 Task: Add a condition where "Channel Is Facebook Private Message" in recently solved tickets.
Action: Mouse moved to (52, 306)
Screenshot: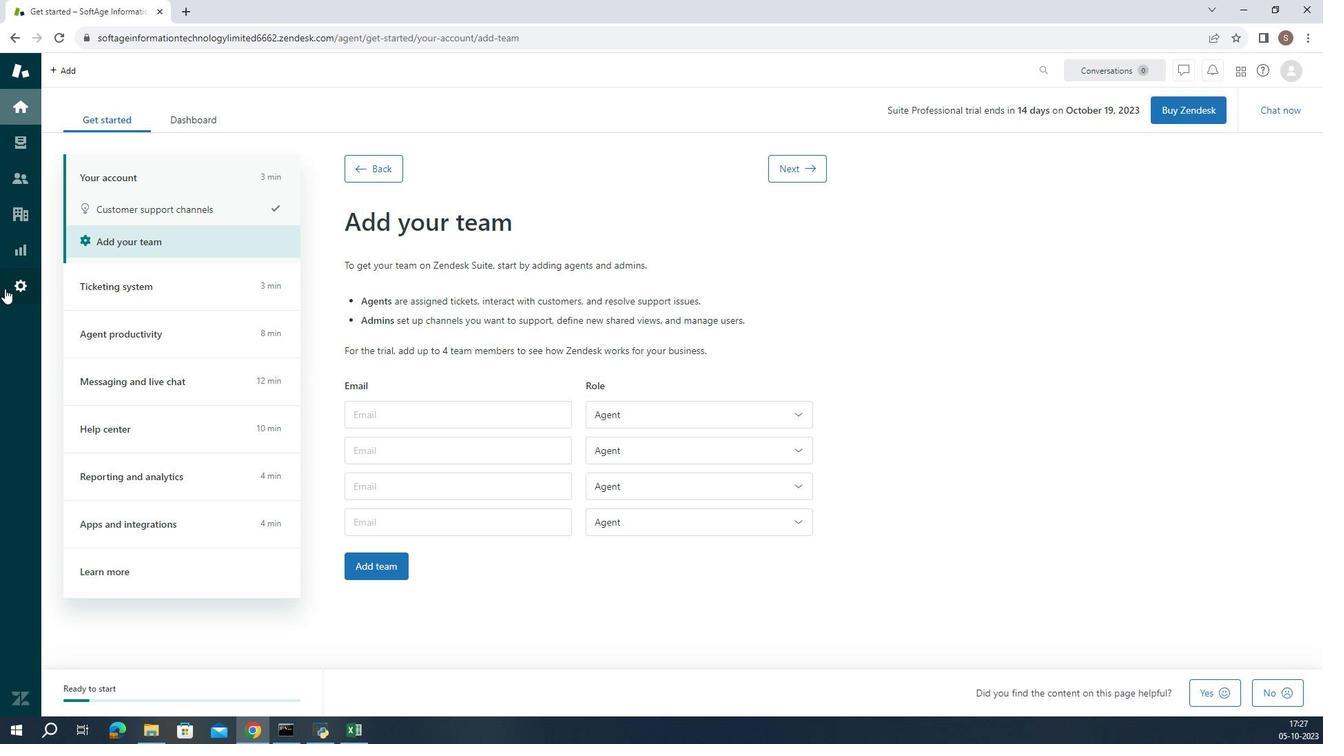 
Action: Mouse pressed left at (52, 306)
Screenshot: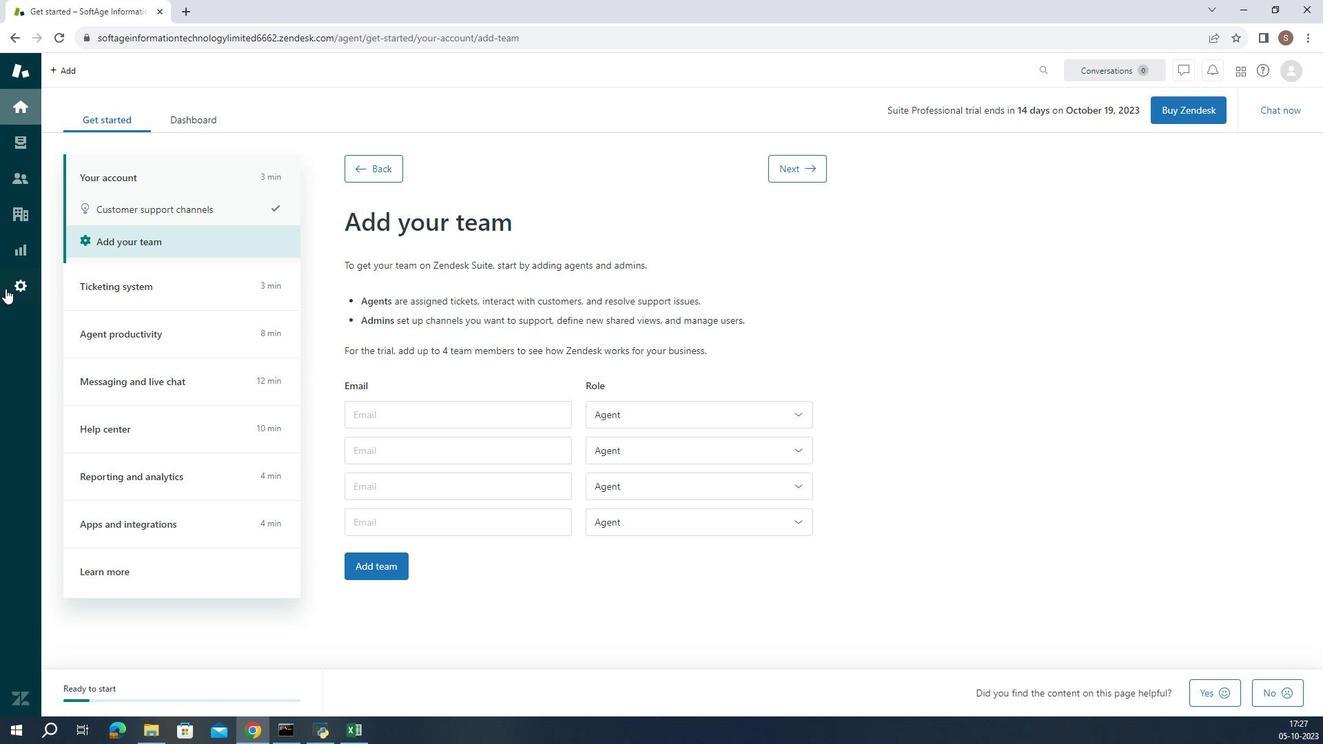 
Action: Mouse moved to (492, 622)
Screenshot: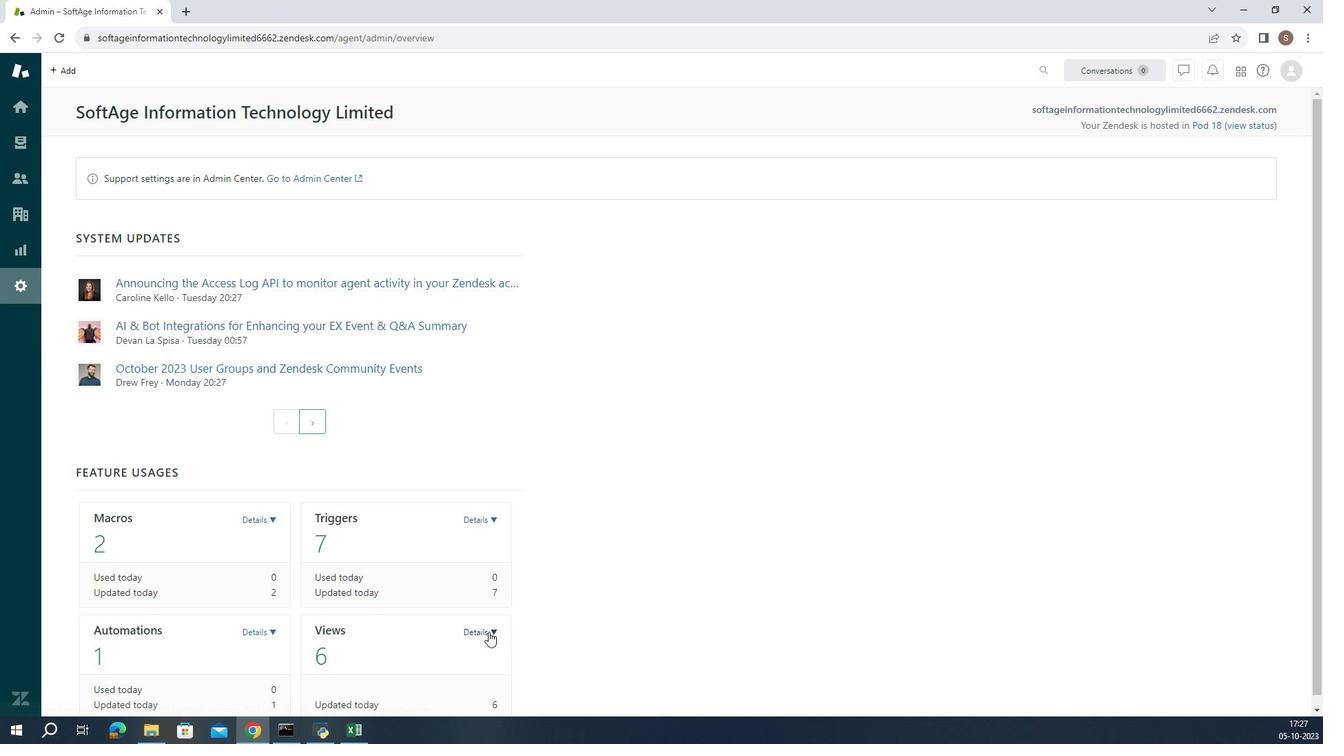
Action: Mouse pressed left at (492, 622)
Screenshot: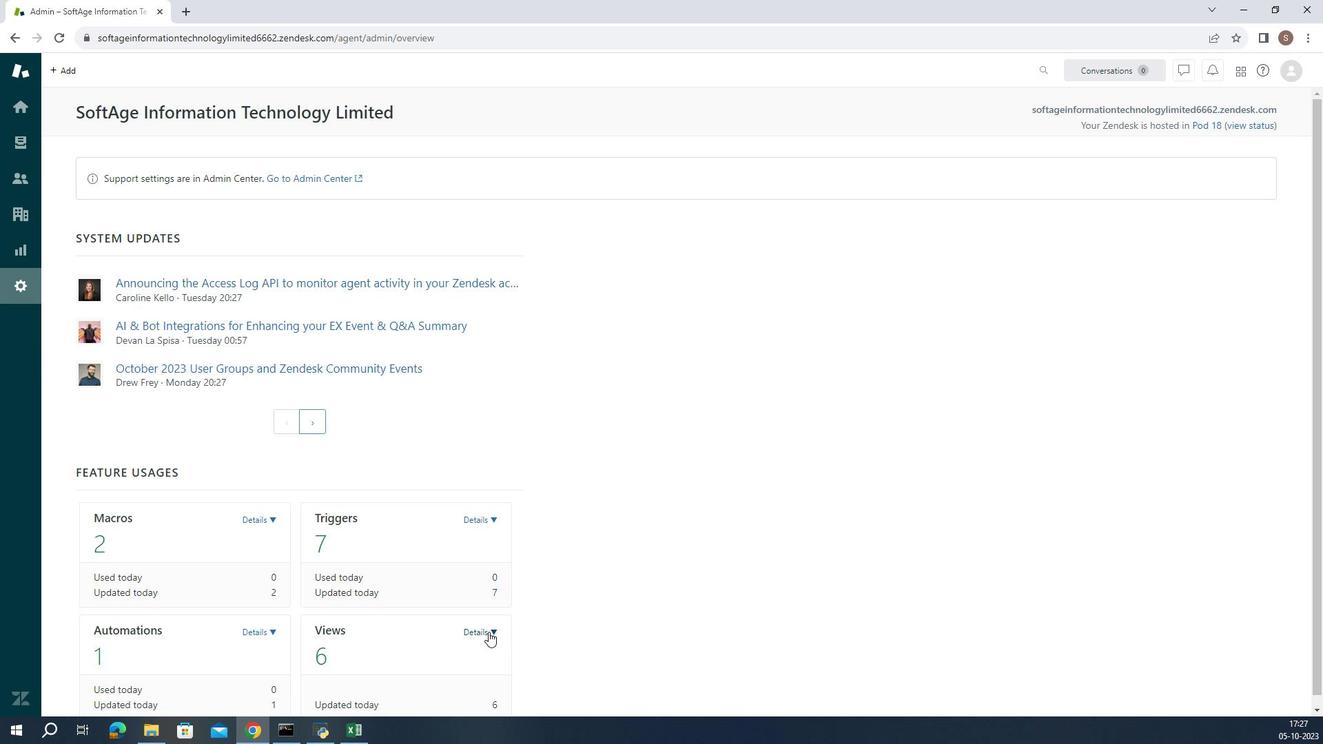 
Action: Mouse moved to (447, 666)
Screenshot: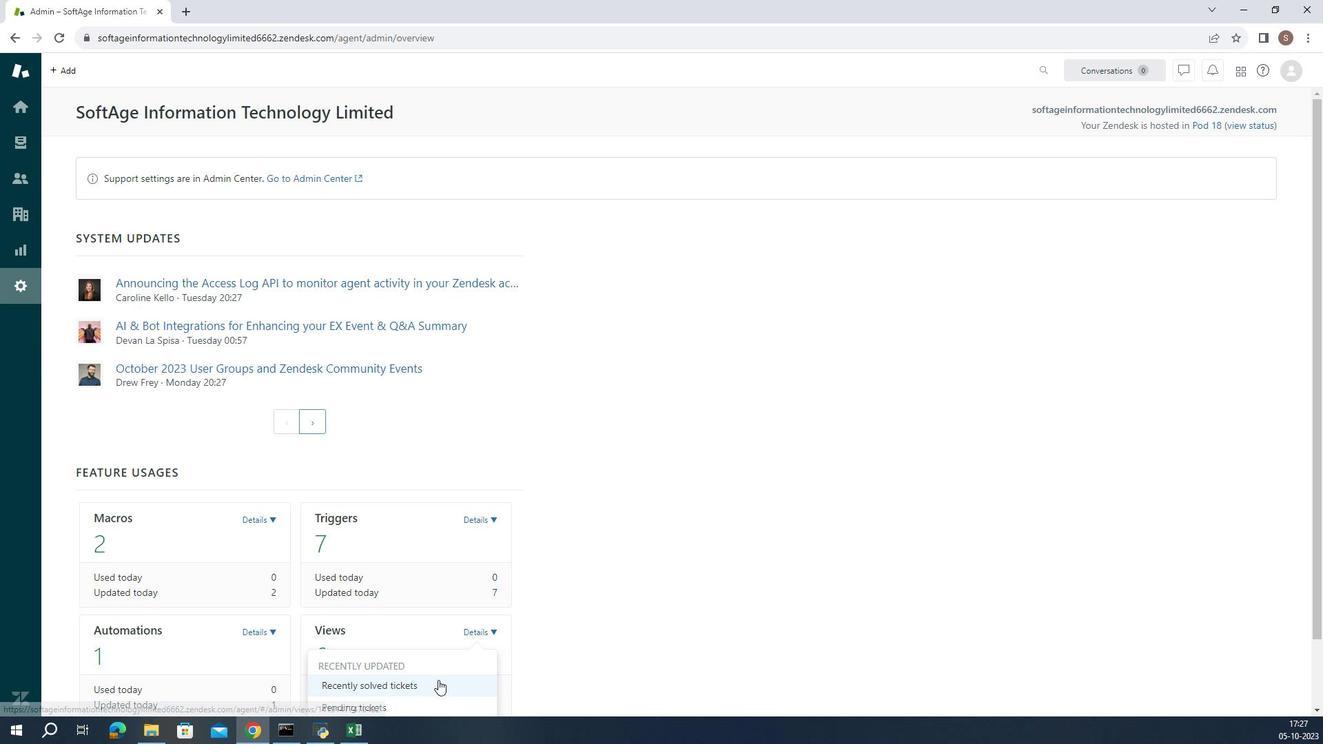 
Action: Mouse pressed left at (447, 666)
Screenshot: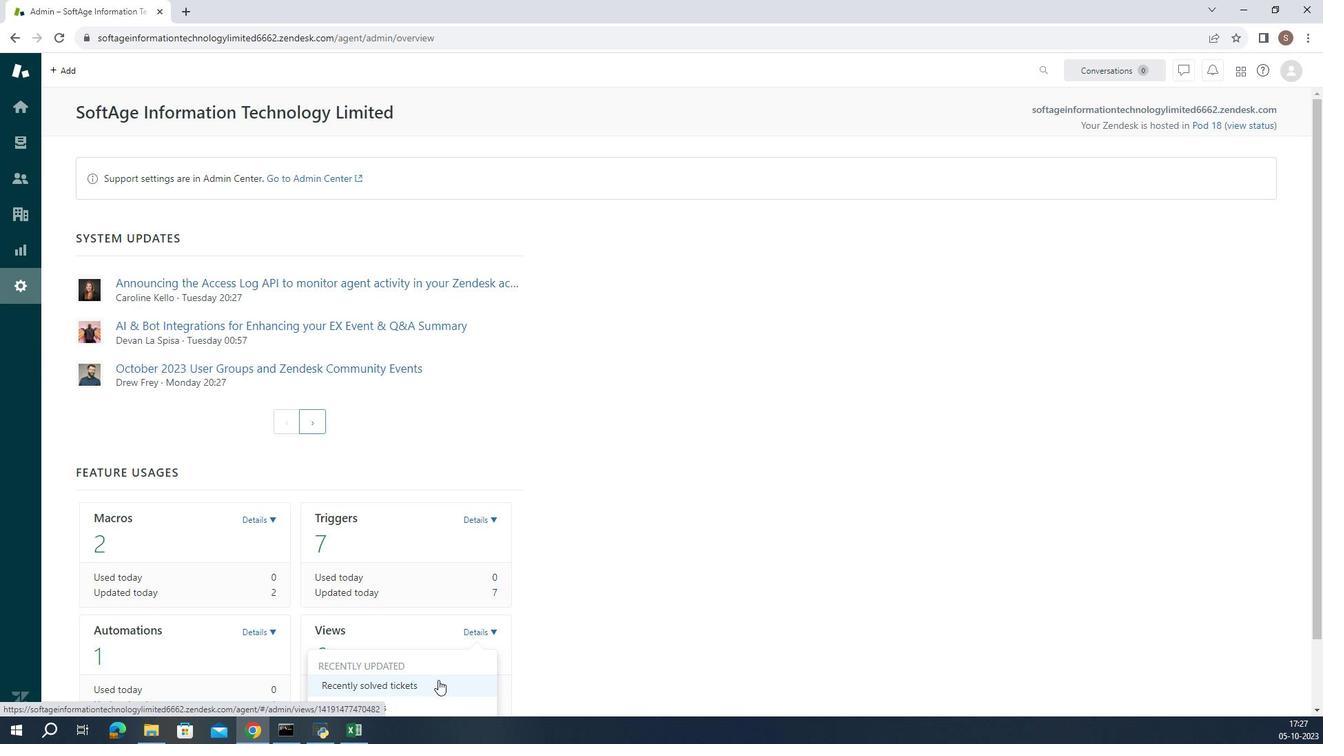 
Action: Mouse moved to (281, 471)
Screenshot: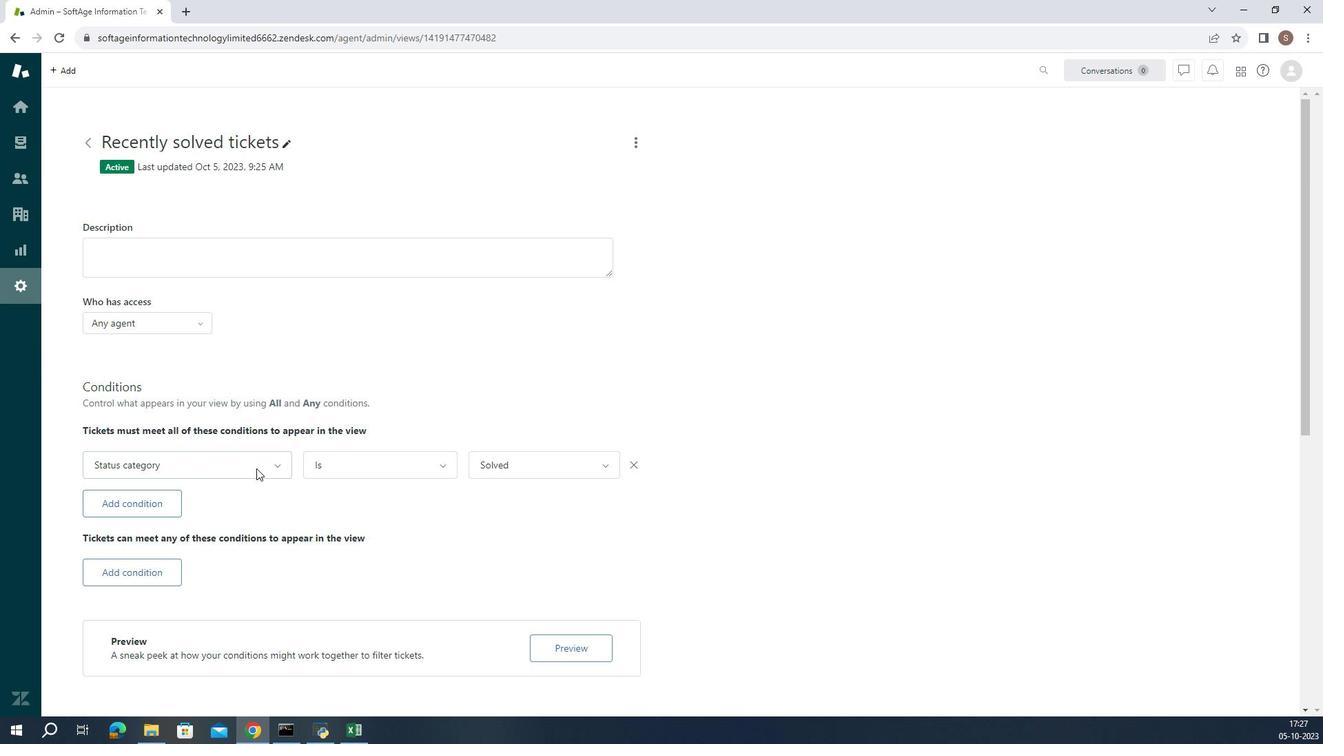 
Action: Mouse pressed left at (281, 471)
Screenshot: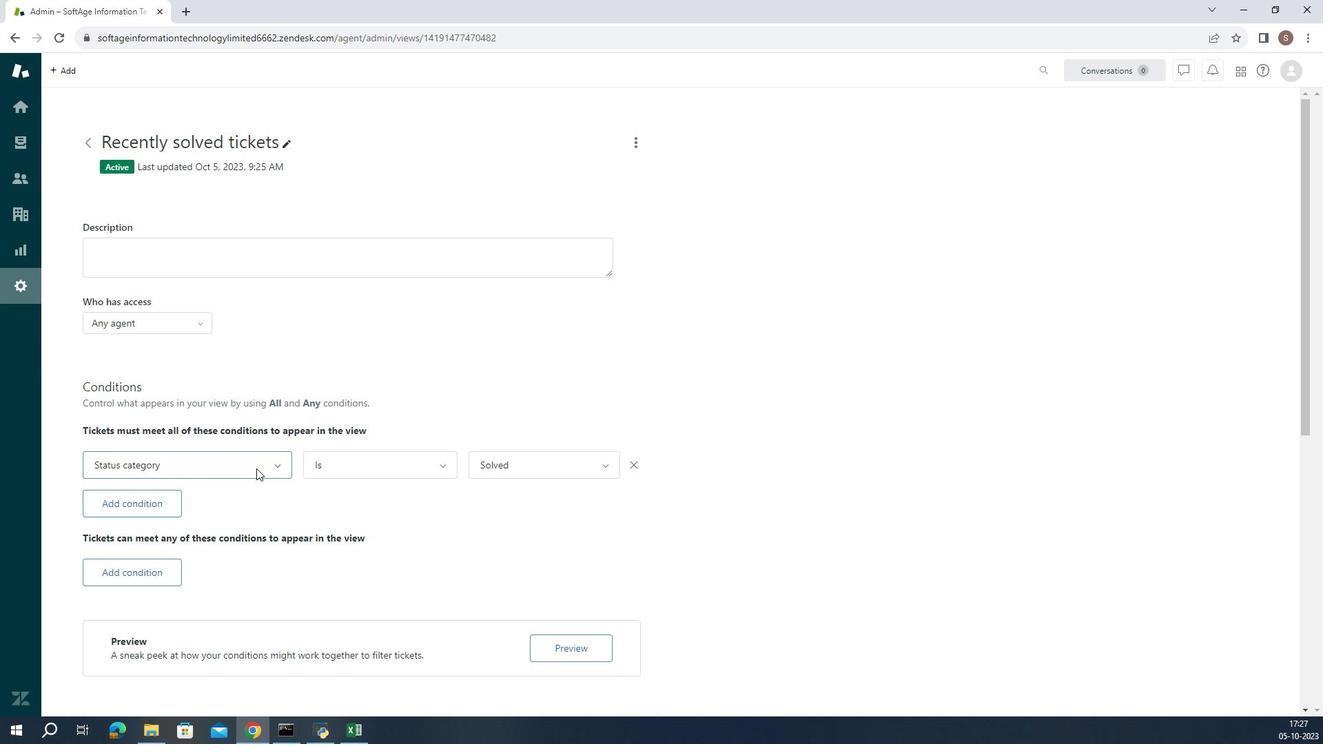 
Action: Mouse moved to (272, 398)
Screenshot: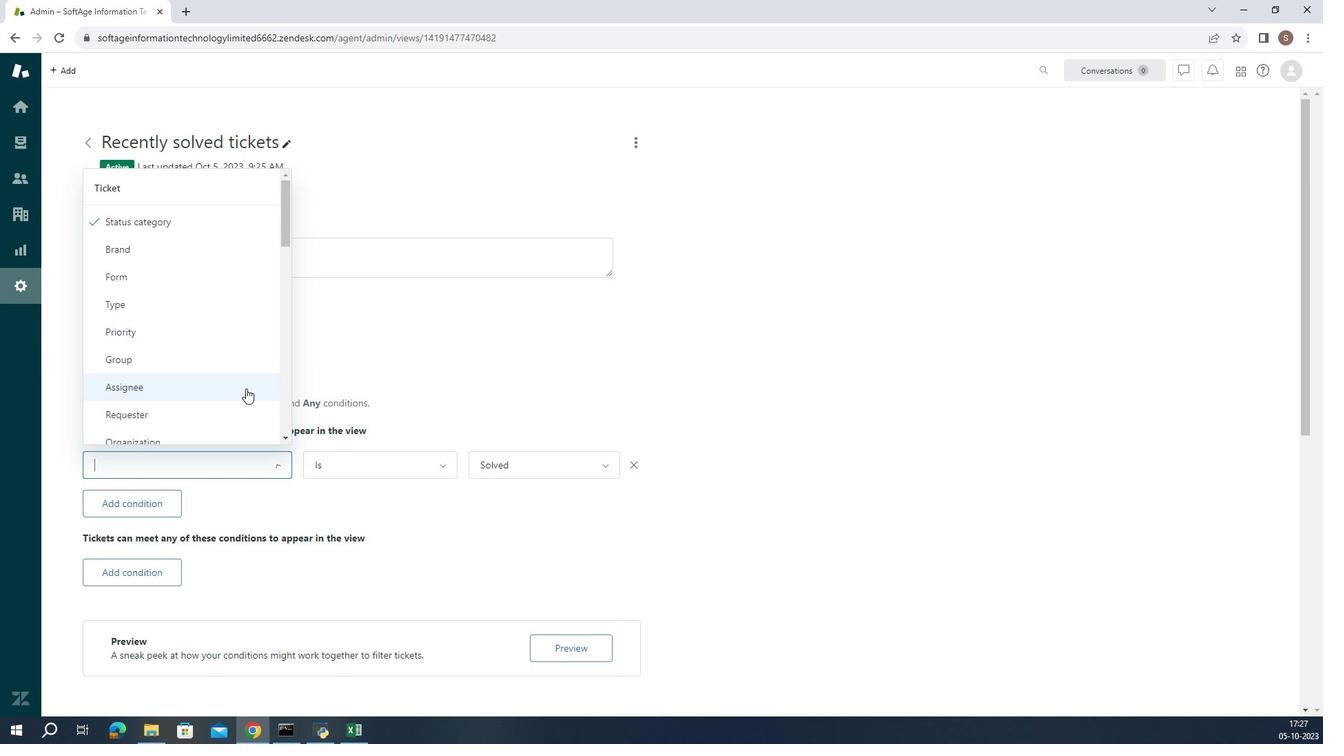 
Action: Mouse scrolled (272, 397) with delta (0, 0)
Screenshot: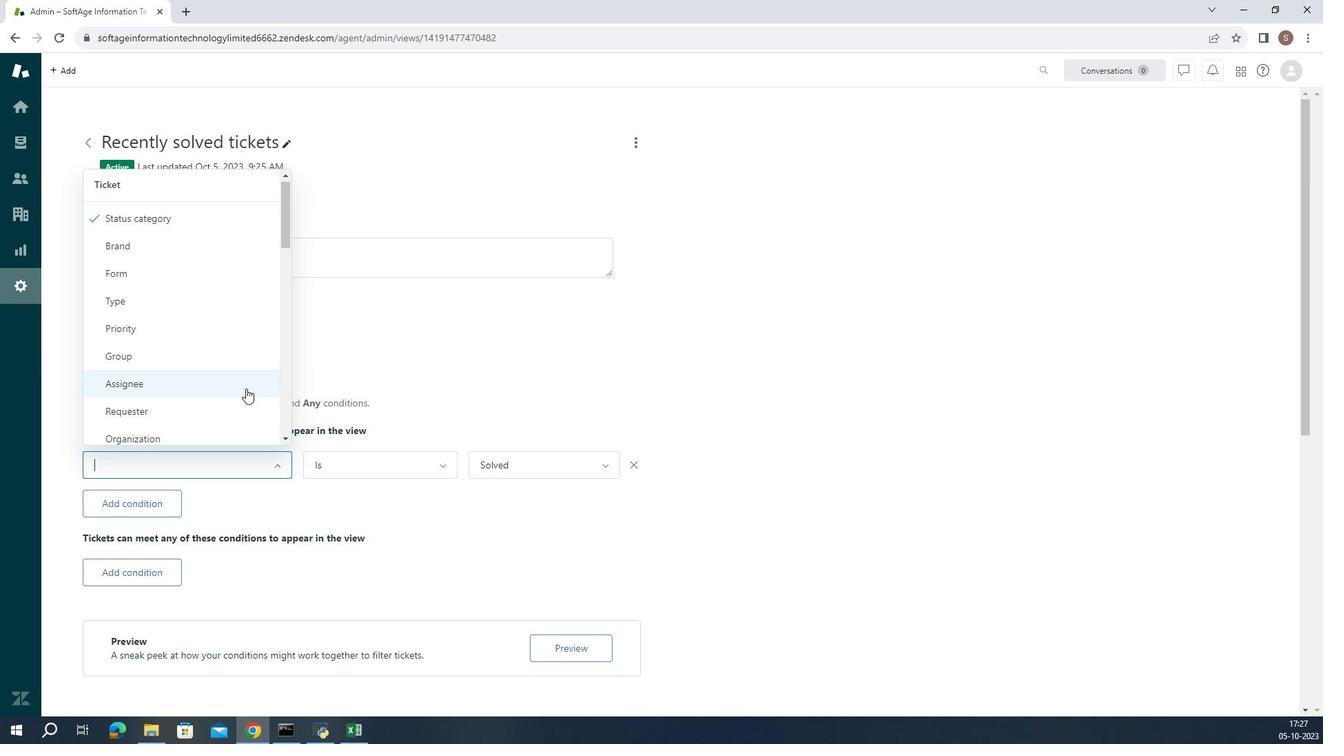 
Action: Mouse scrolled (272, 397) with delta (0, 0)
Screenshot: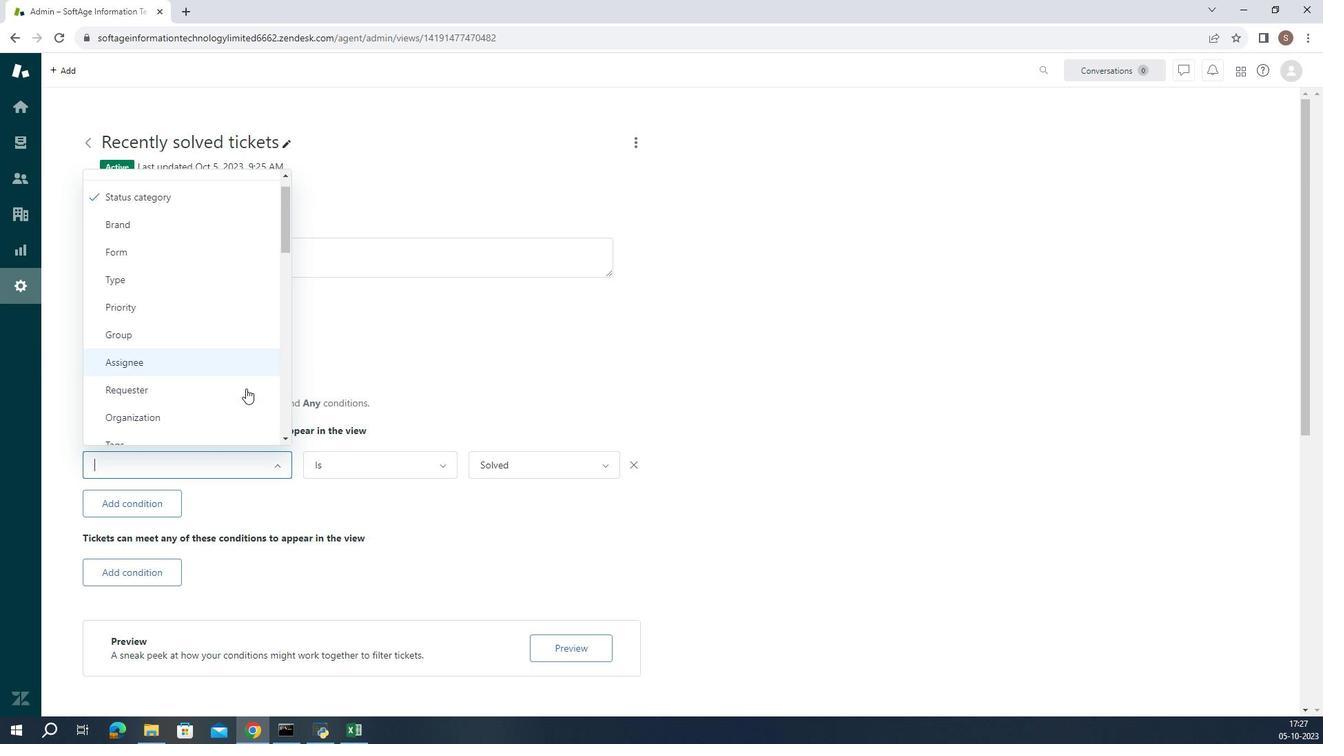 
Action: Mouse scrolled (272, 397) with delta (0, 0)
Screenshot: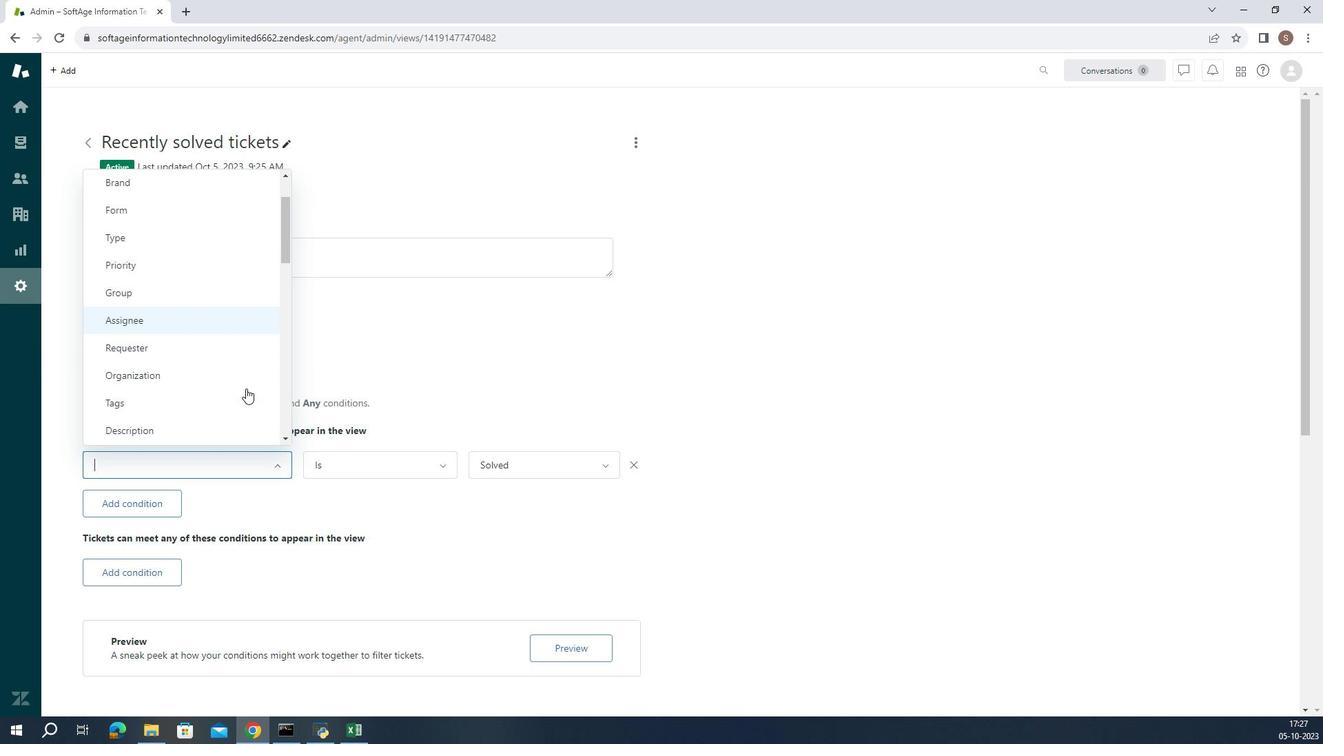 
Action: Mouse moved to (246, 335)
Screenshot: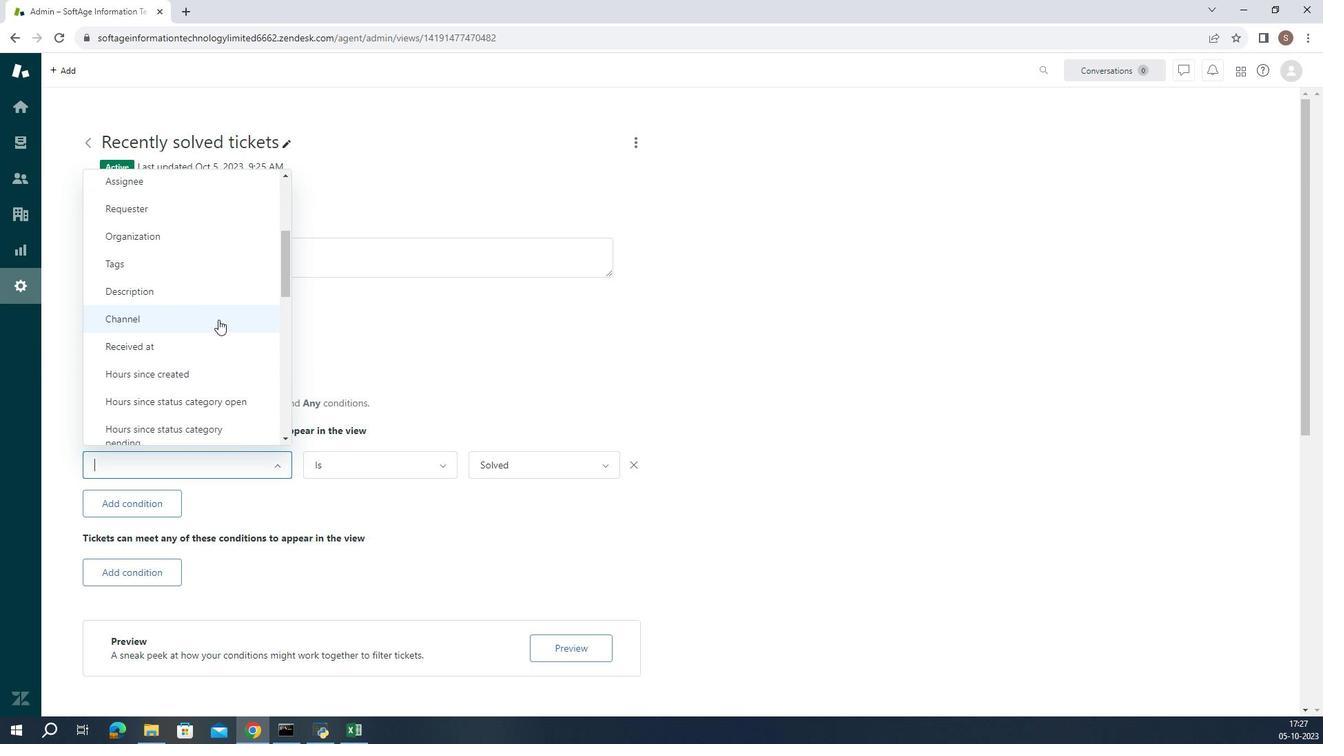 
Action: Mouse pressed left at (246, 335)
Screenshot: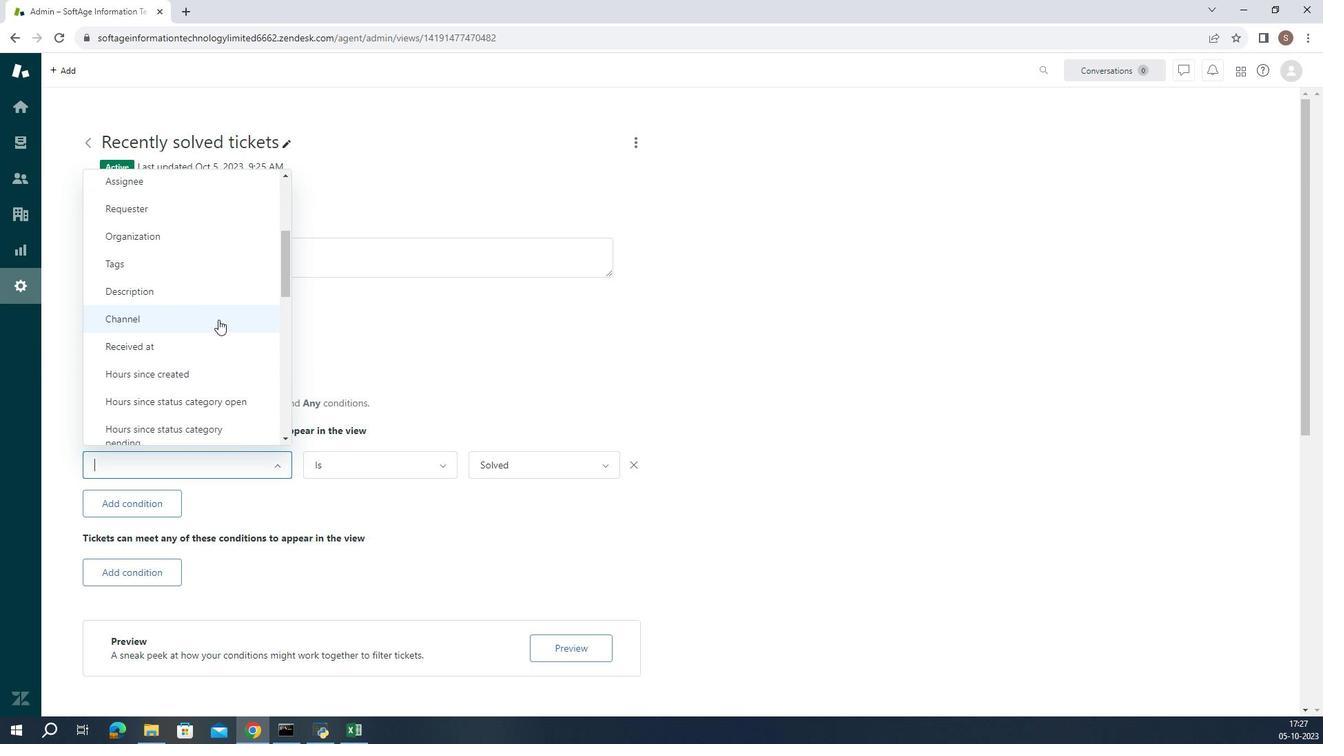 
Action: Mouse moved to (388, 460)
Screenshot: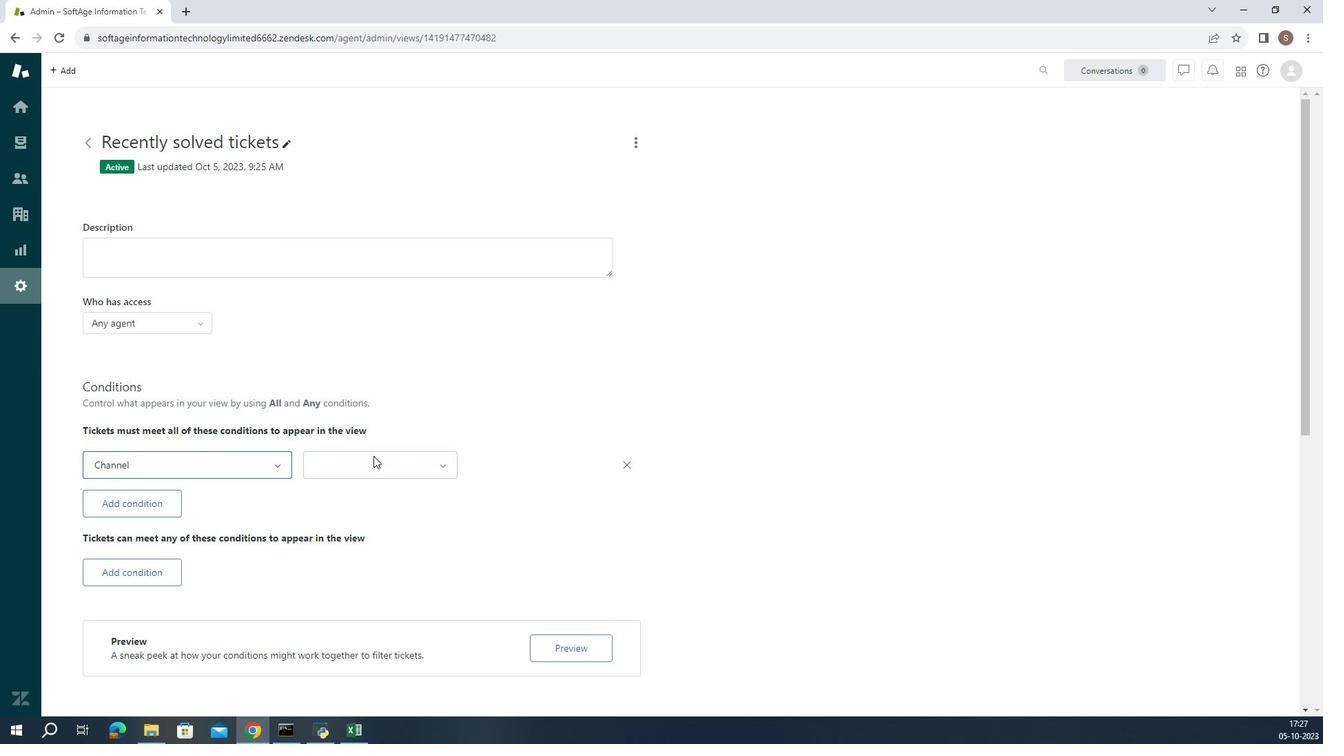 
Action: Mouse pressed left at (388, 460)
Screenshot: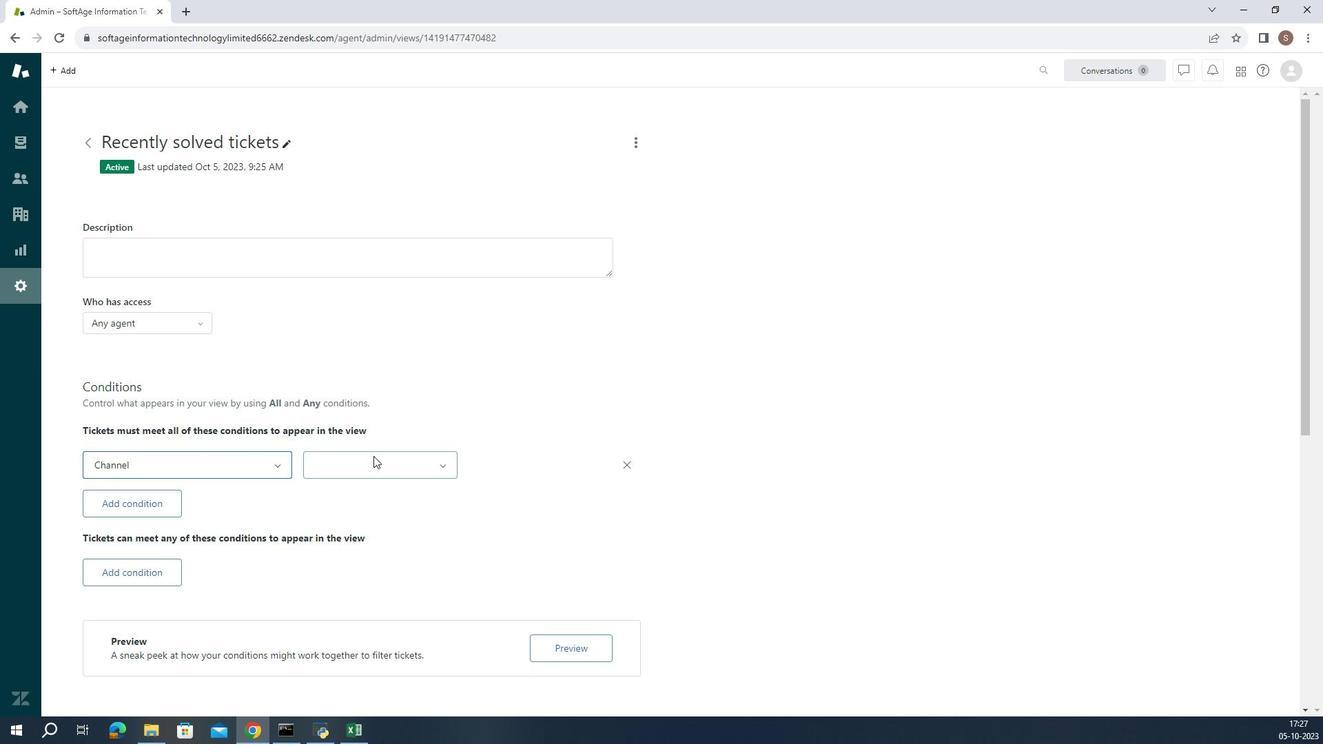 
Action: Mouse moved to (388, 497)
Screenshot: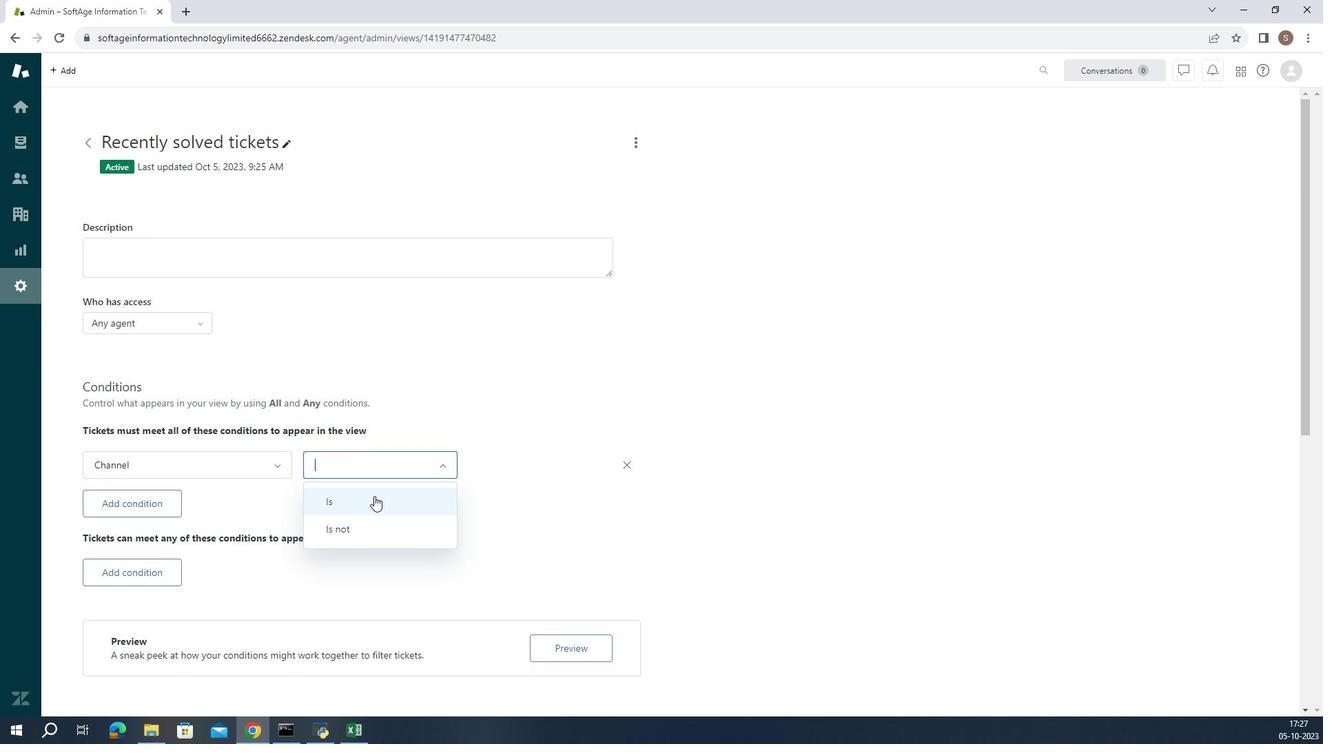 
Action: Mouse pressed left at (388, 497)
Screenshot: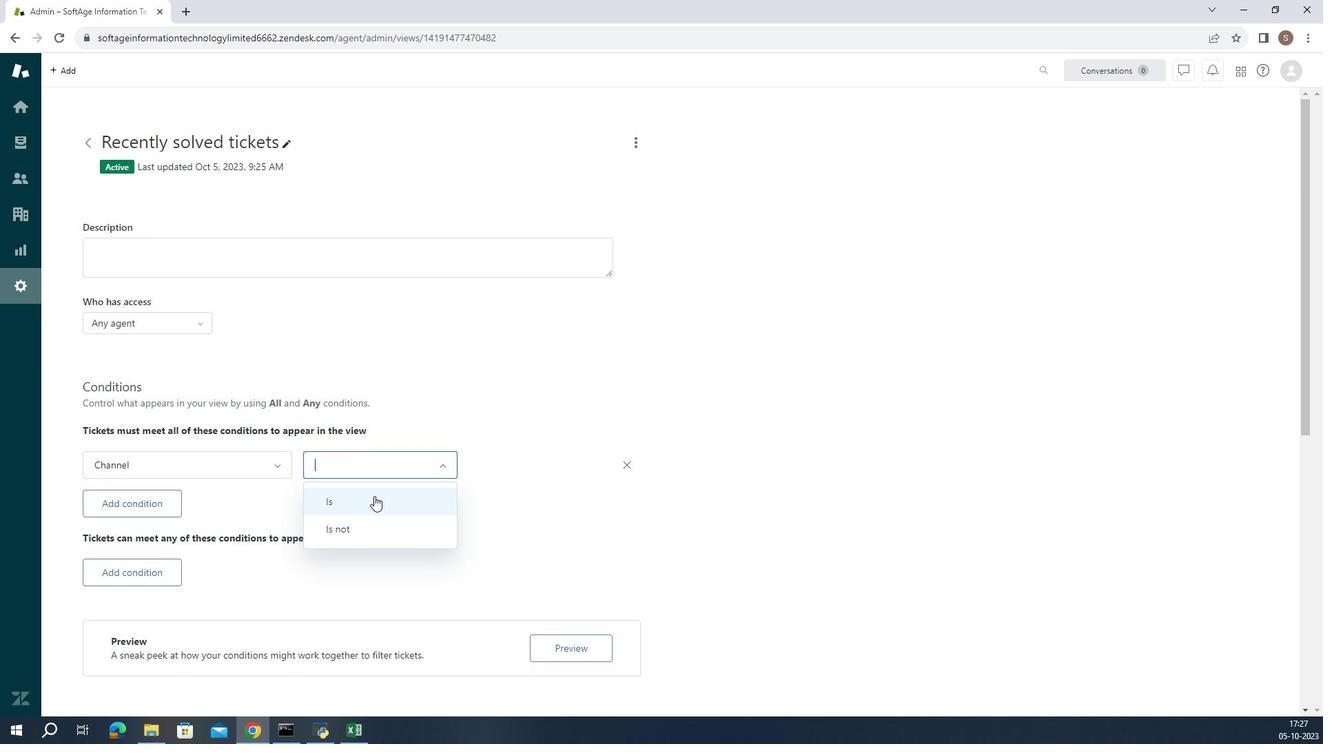 
Action: Mouse moved to (519, 461)
Screenshot: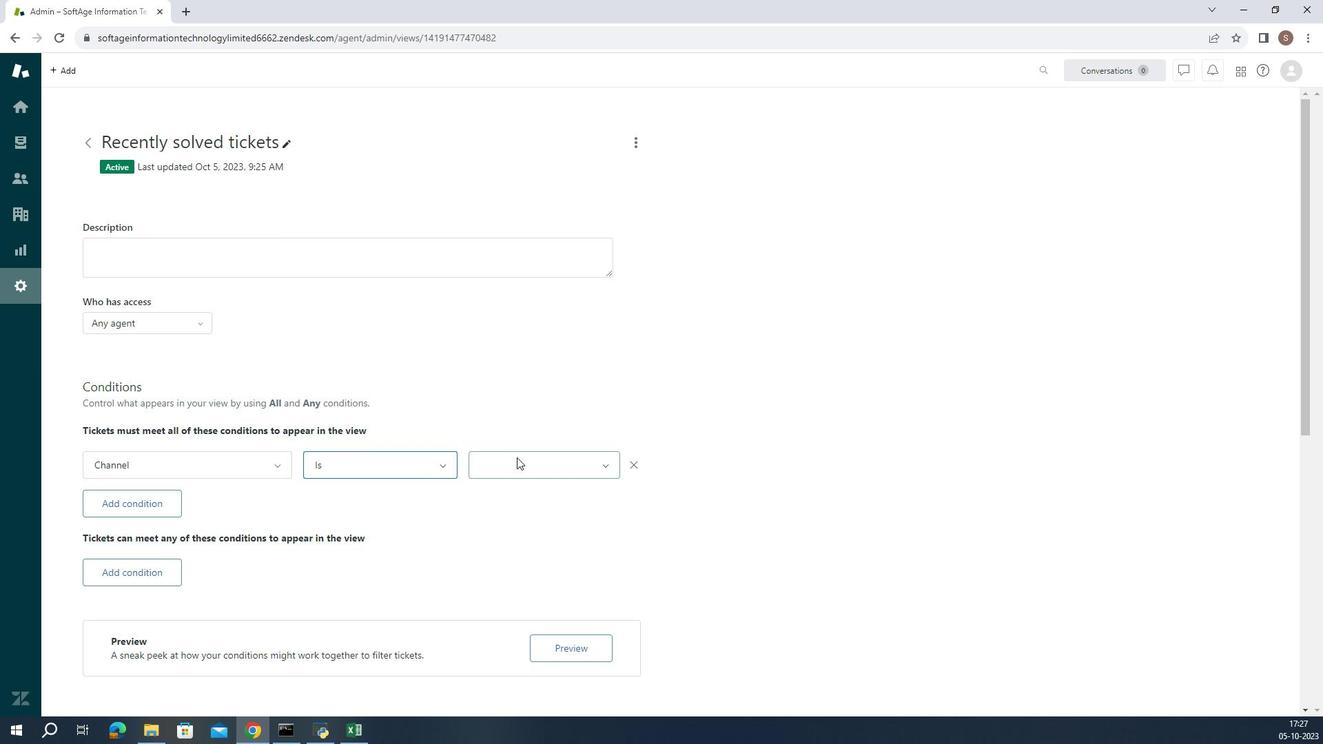 
Action: Mouse pressed left at (519, 461)
Screenshot: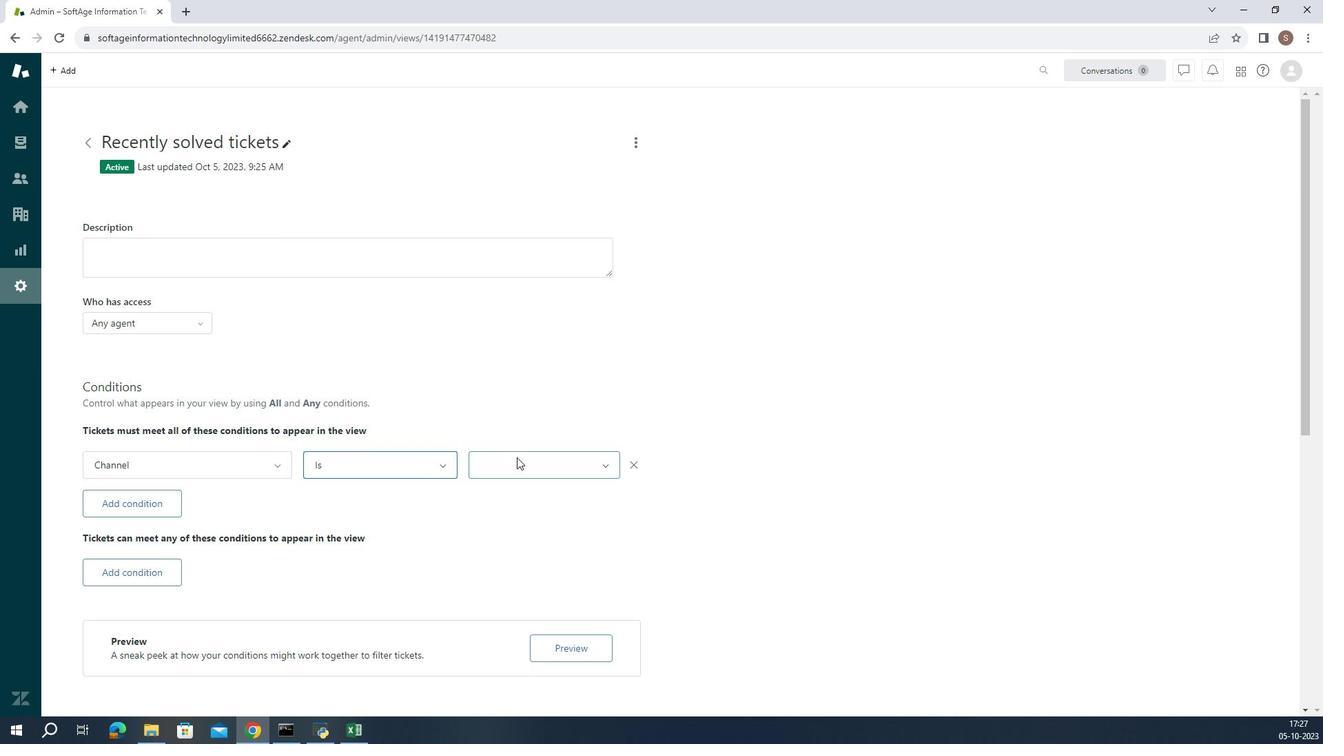 
Action: Mouse moved to (533, 350)
Screenshot: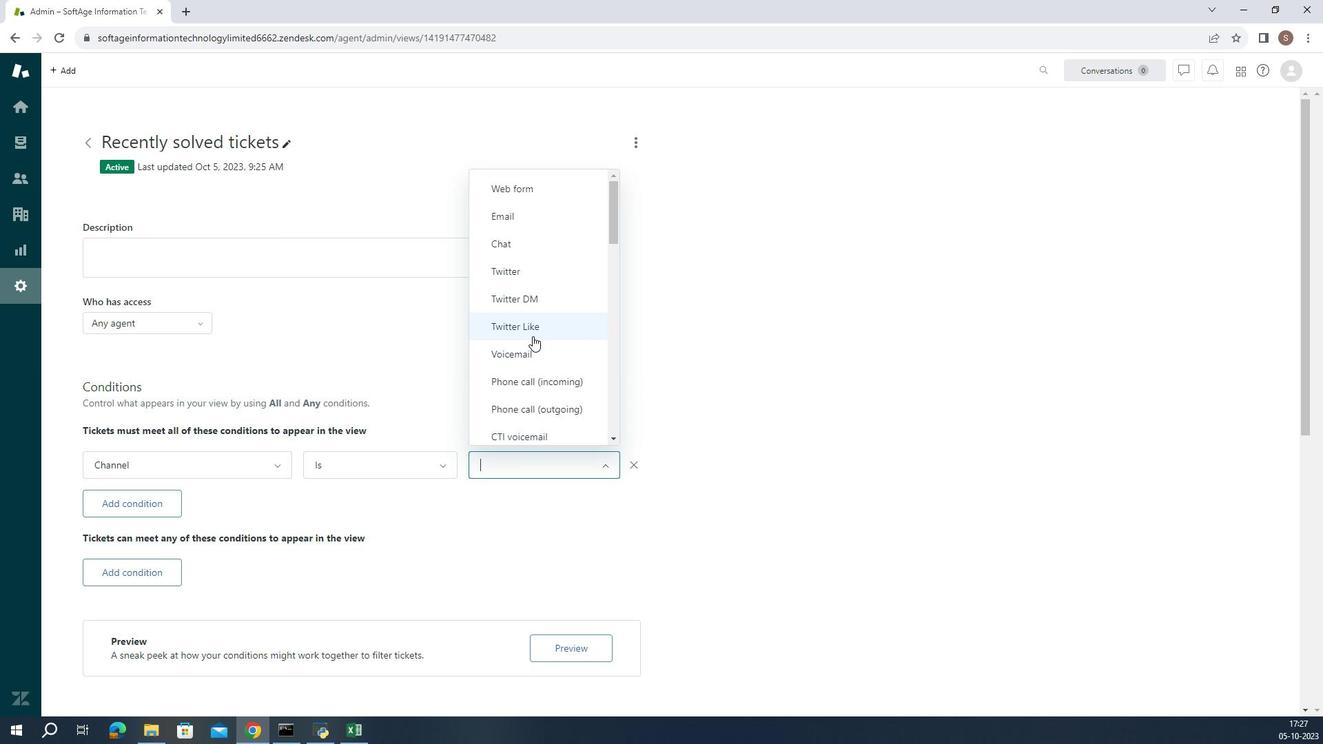 
Action: Mouse scrolled (533, 349) with delta (0, 0)
Screenshot: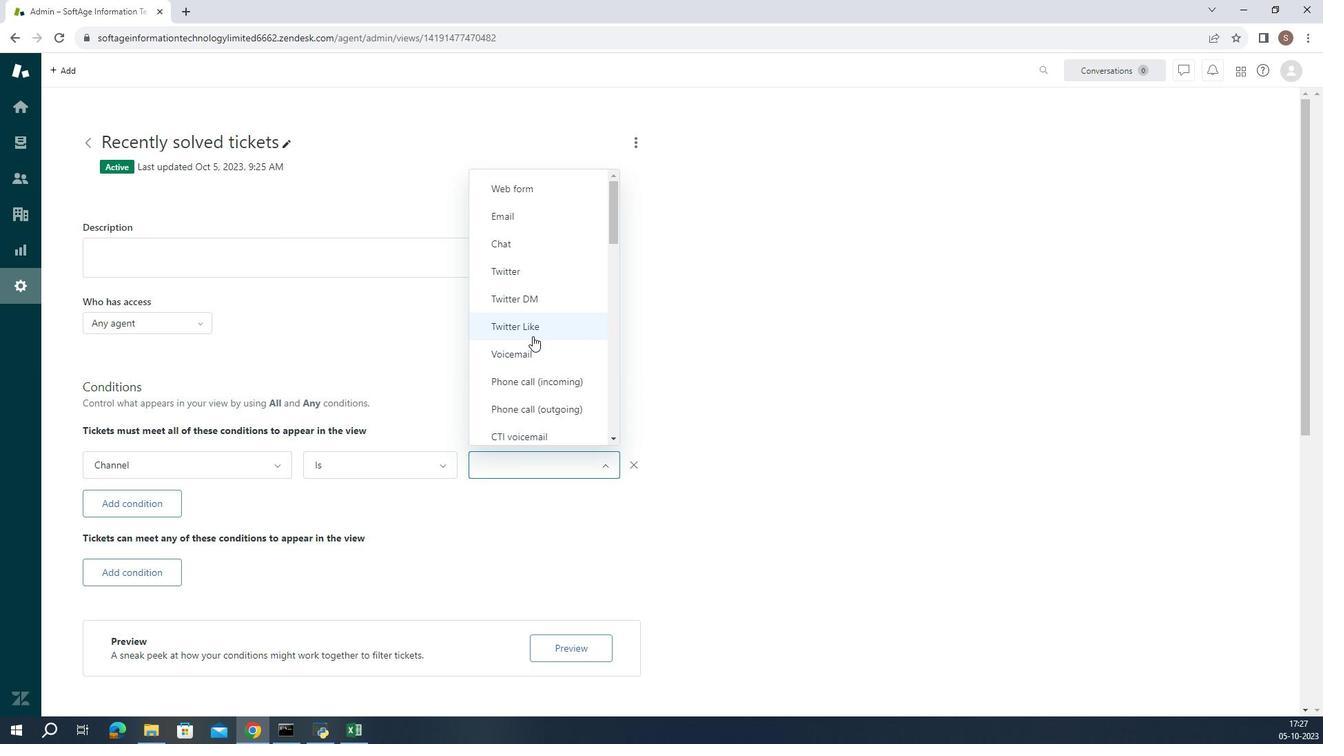 
Action: Mouse scrolled (533, 349) with delta (0, 0)
Screenshot: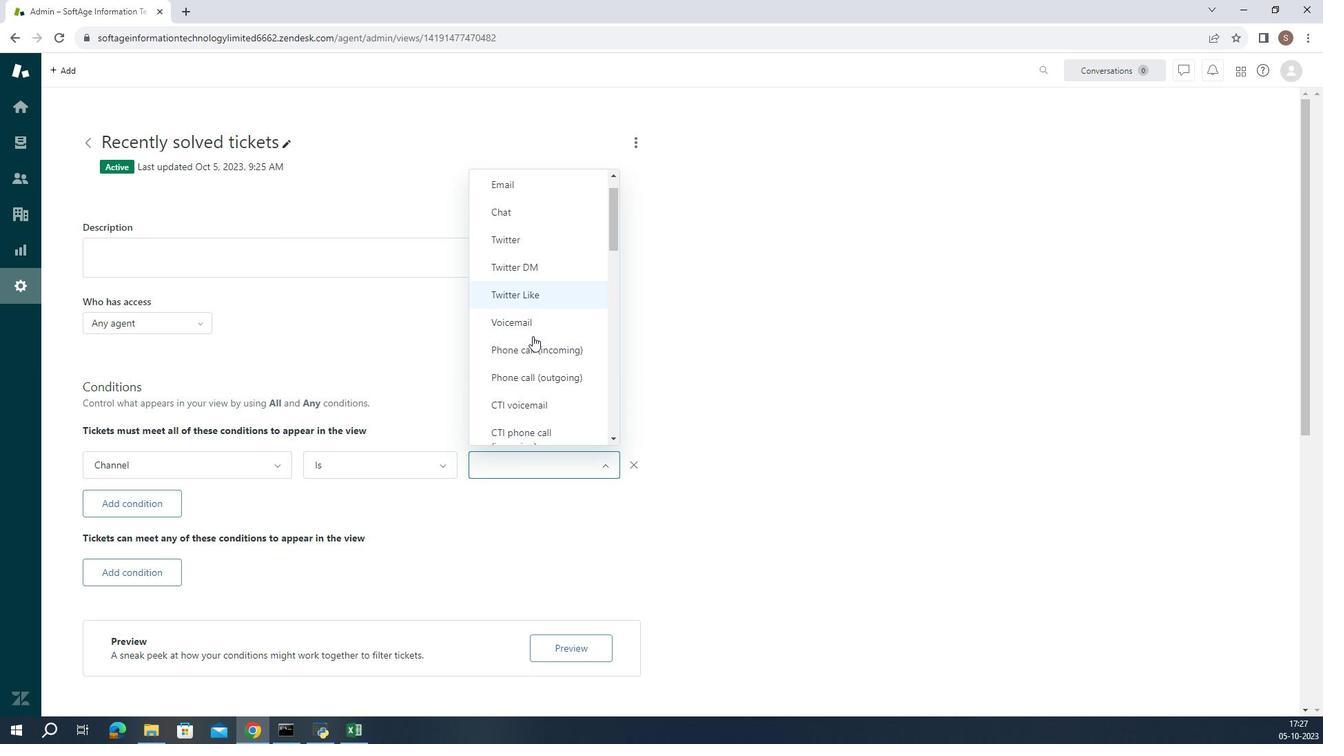 
Action: Mouse scrolled (533, 349) with delta (0, 0)
Screenshot: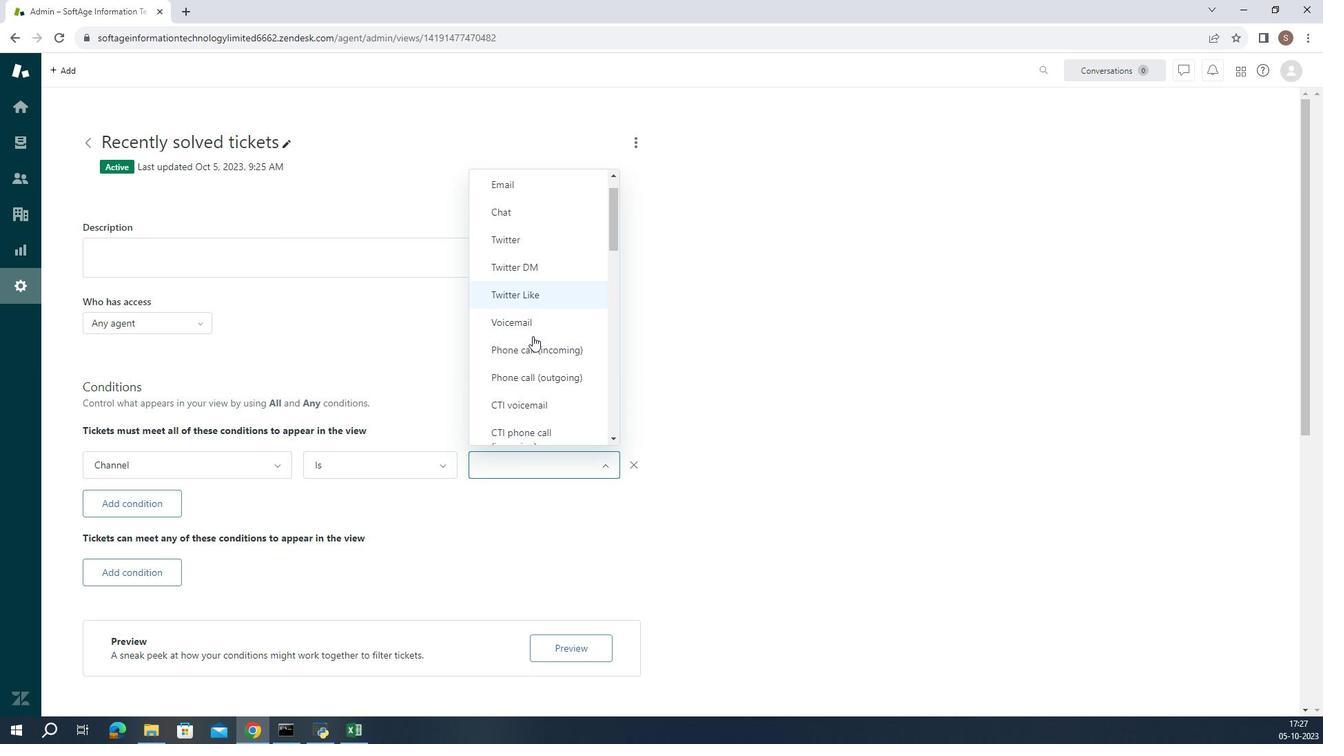 
Action: Mouse moved to (533, 354)
Screenshot: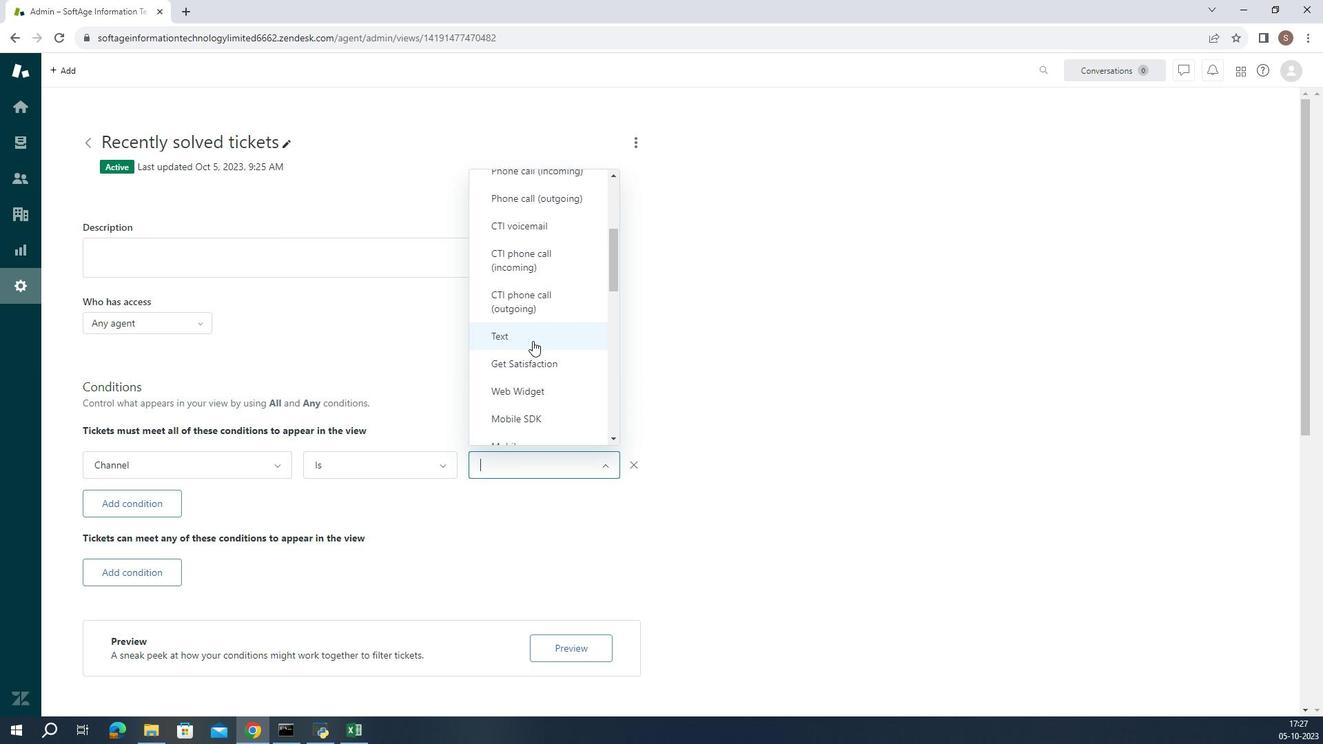 
Action: Mouse scrolled (533, 353) with delta (0, 0)
Screenshot: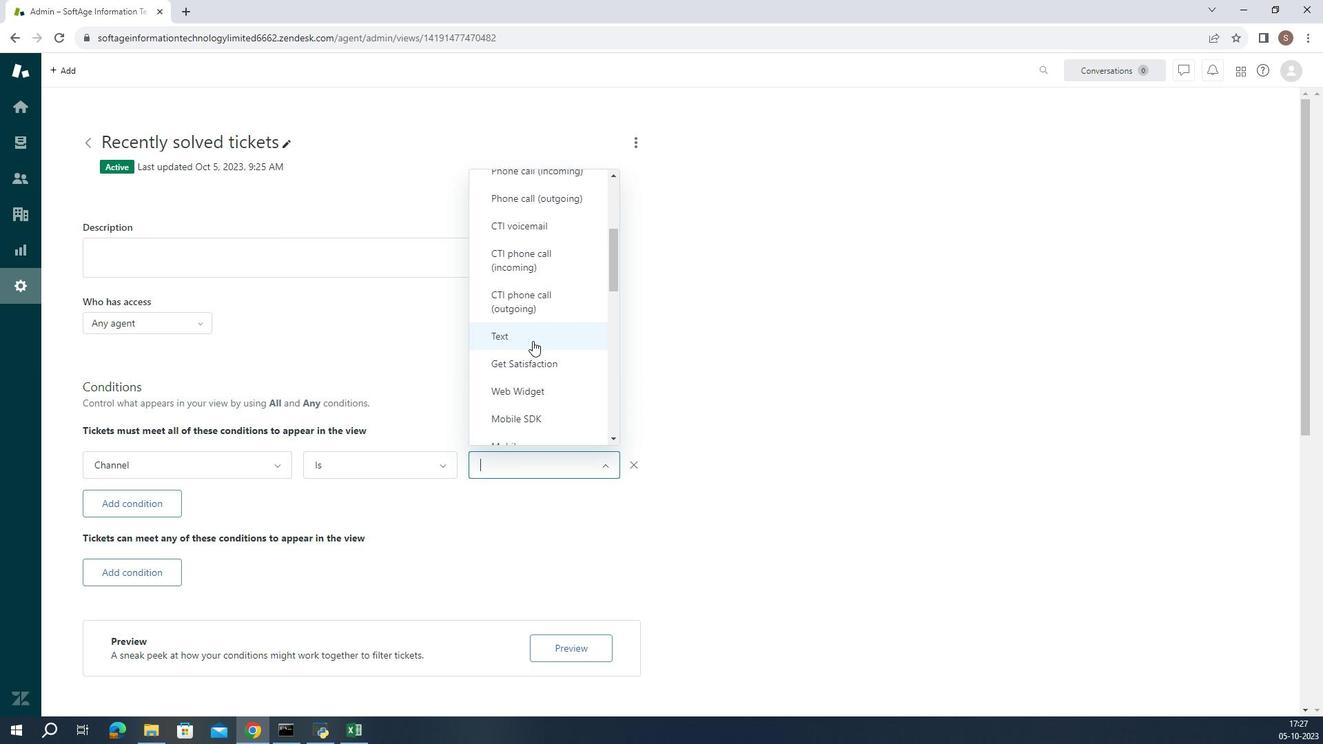 
Action: Mouse moved to (533, 354)
Screenshot: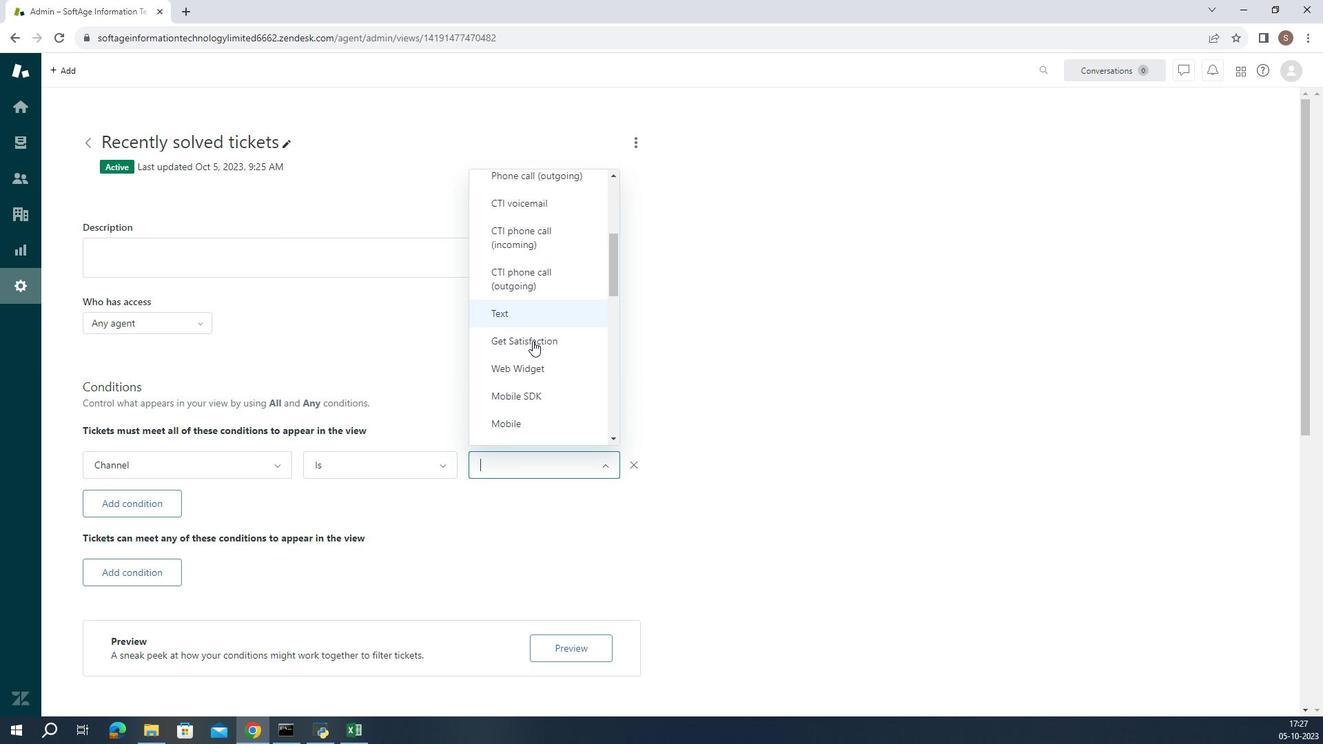 
Action: Mouse scrolled (533, 353) with delta (0, 0)
Screenshot: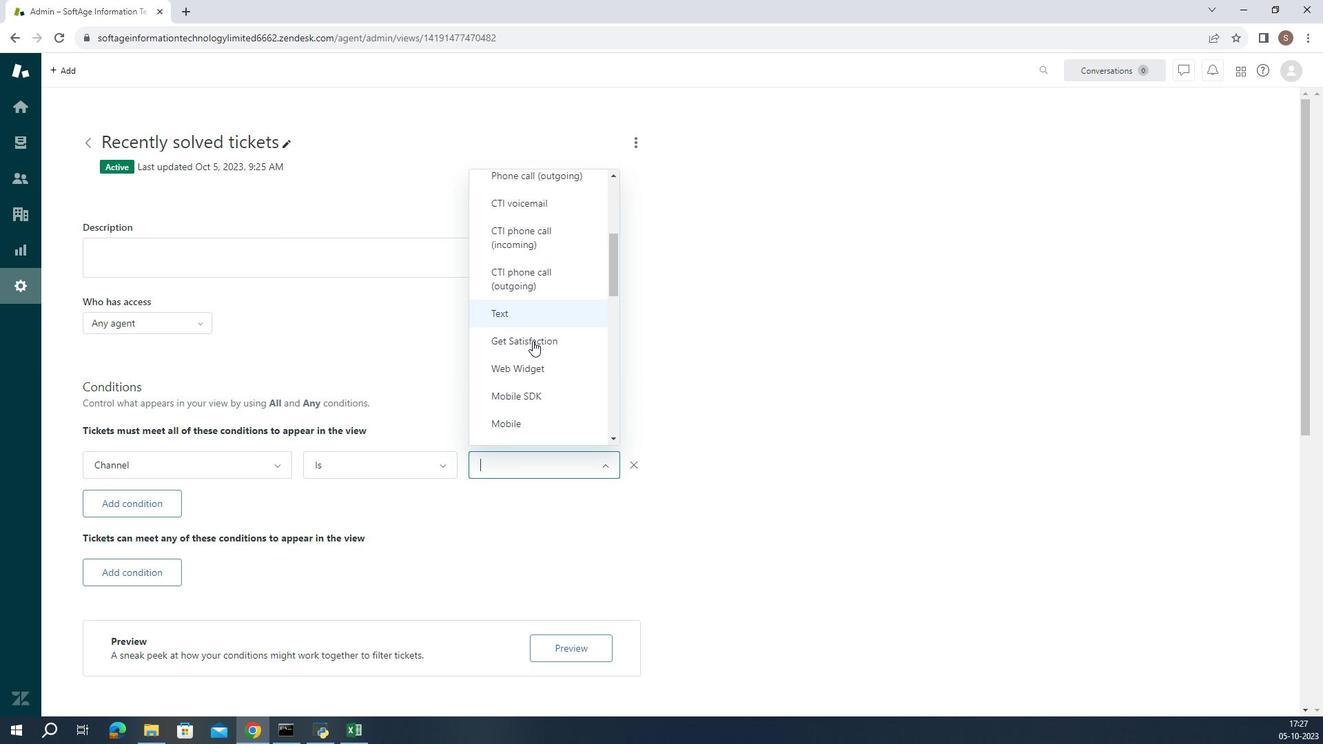 
Action: Mouse scrolled (533, 353) with delta (0, 0)
Screenshot: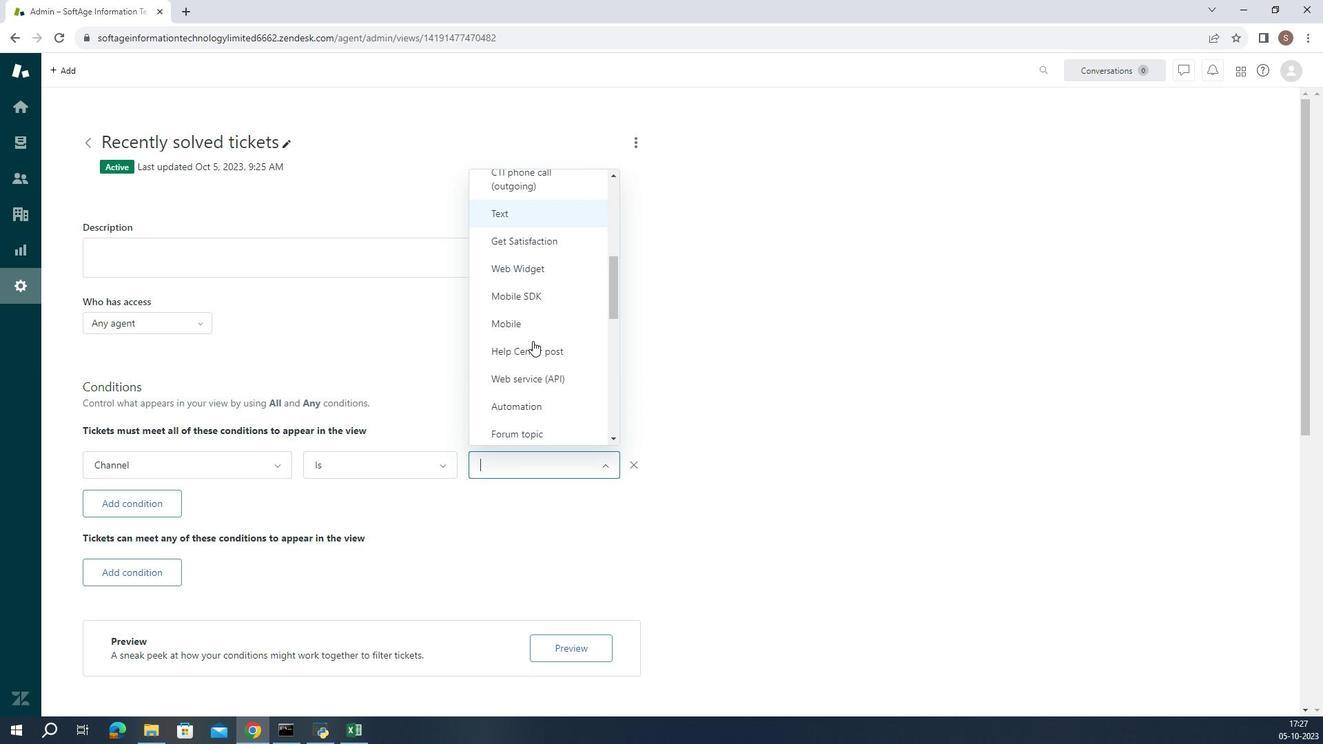 
Action: Mouse moved to (515, 350)
Screenshot: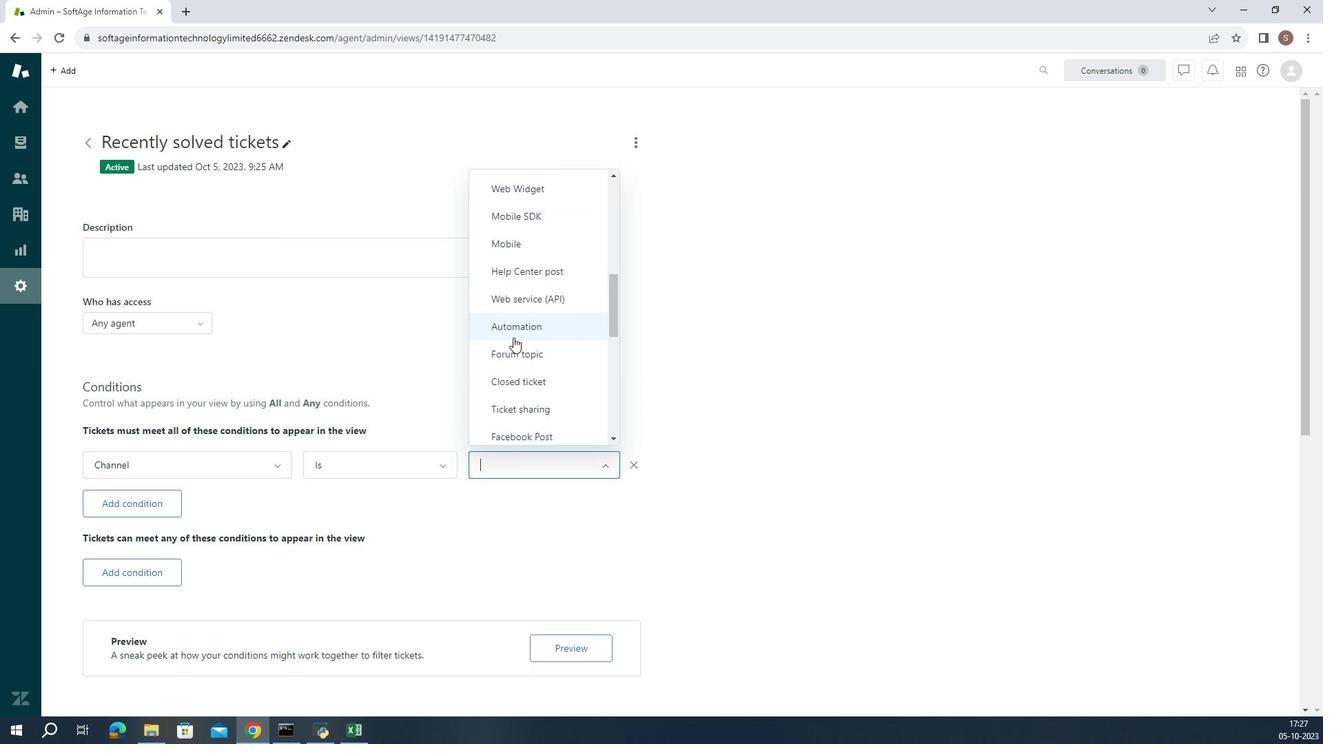 
Action: Mouse scrolled (515, 350) with delta (0, 0)
Screenshot: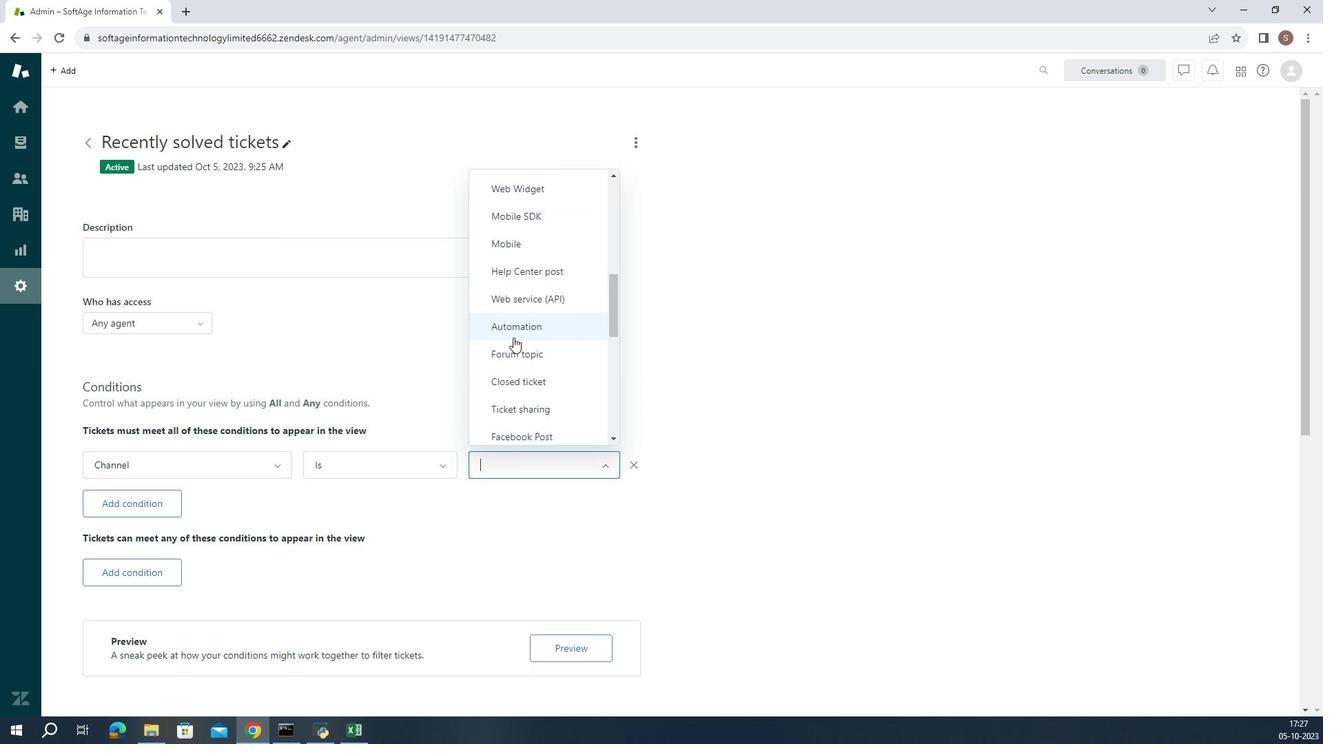 
Action: Mouse moved to (553, 405)
Screenshot: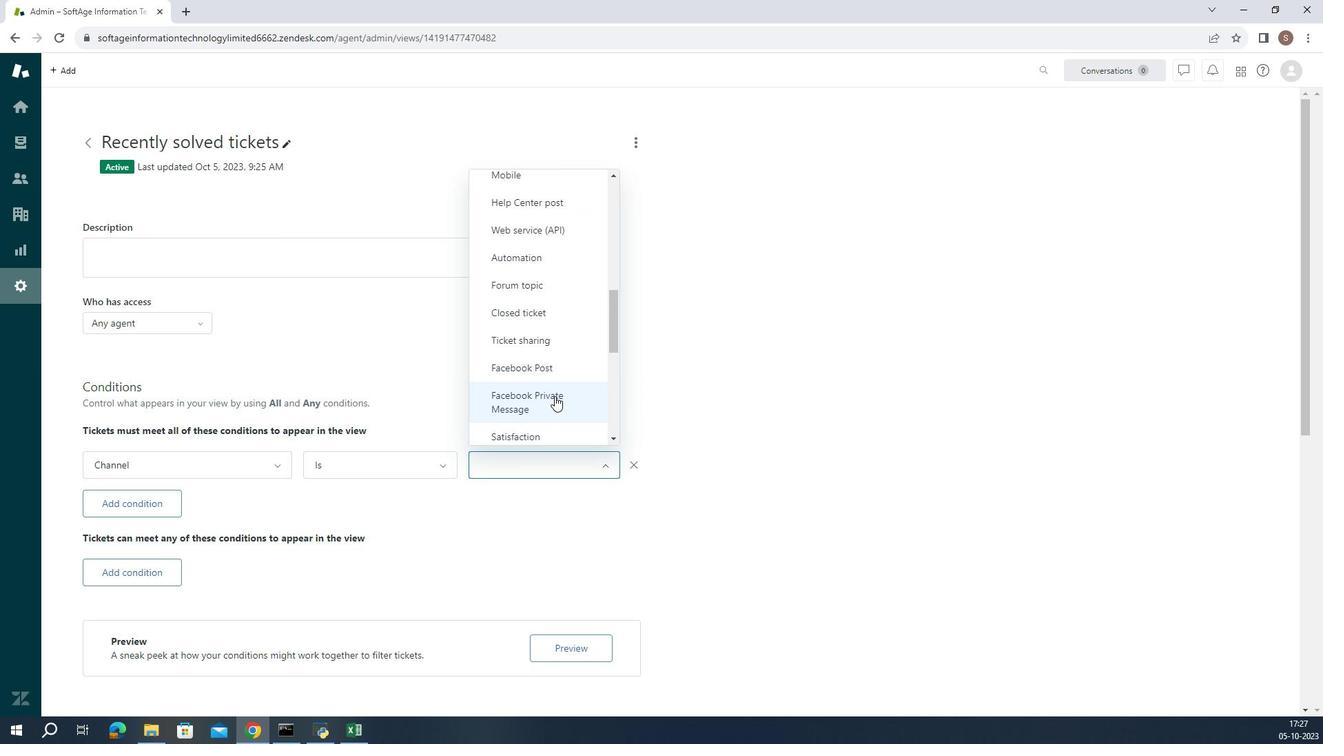 
Action: Mouse pressed left at (553, 405)
Screenshot: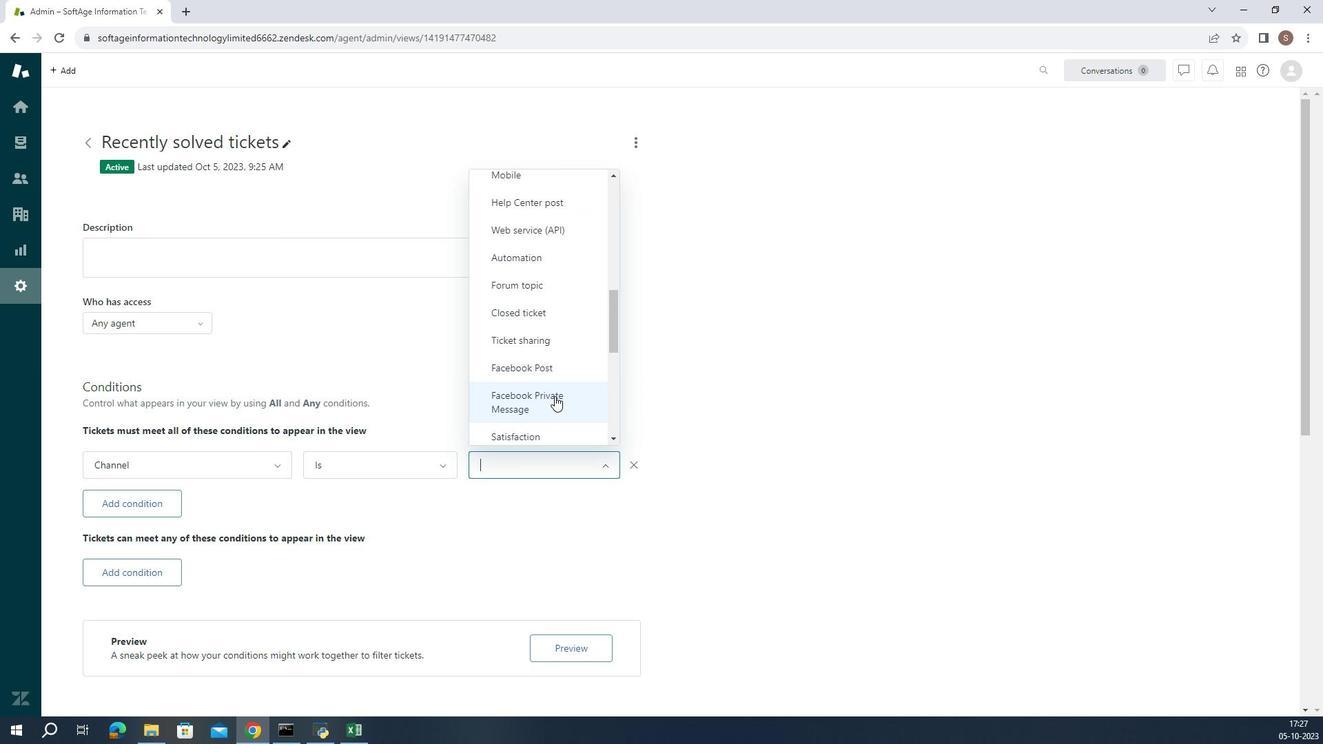 
Action: Mouse moved to (554, 412)
Screenshot: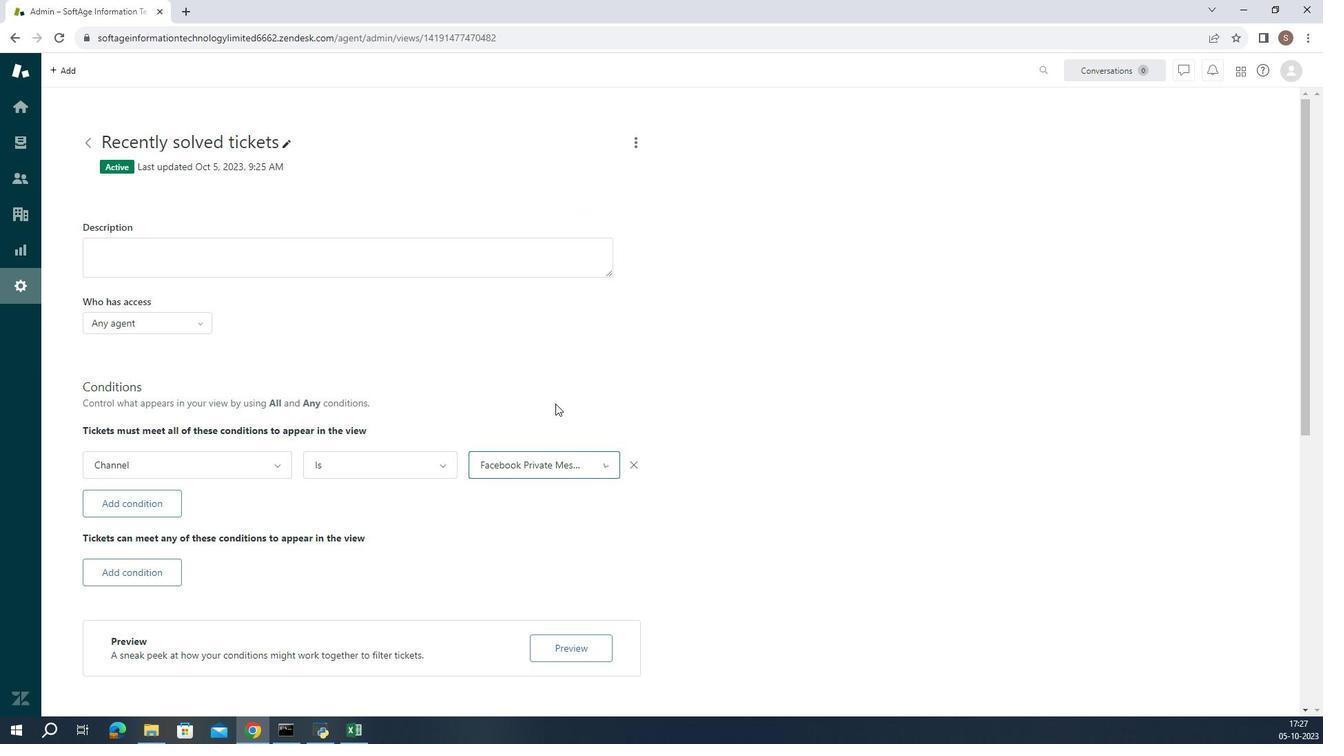 
Action: Mouse pressed left at (554, 412)
Screenshot: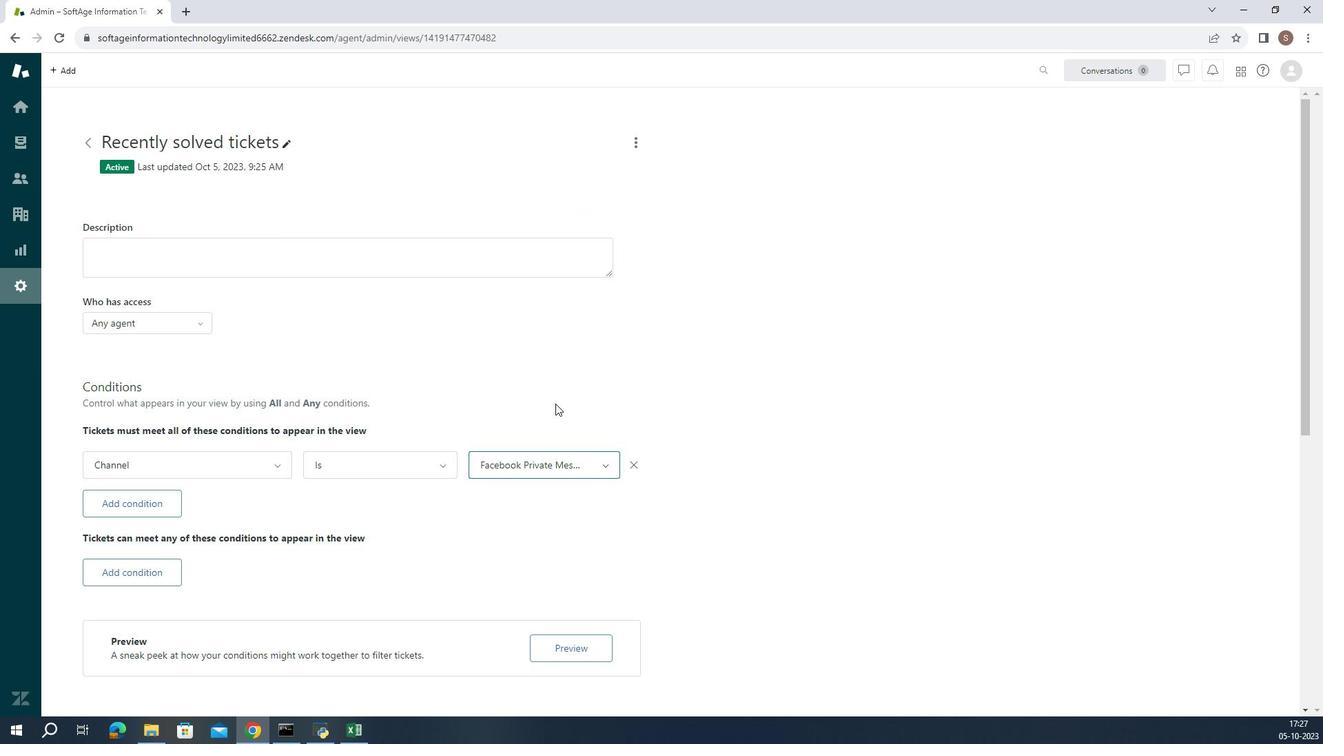 
